 Task: Create in the project Vigilant an epic 'Data Retention'.
Action: Mouse moved to (205, 62)
Screenshot: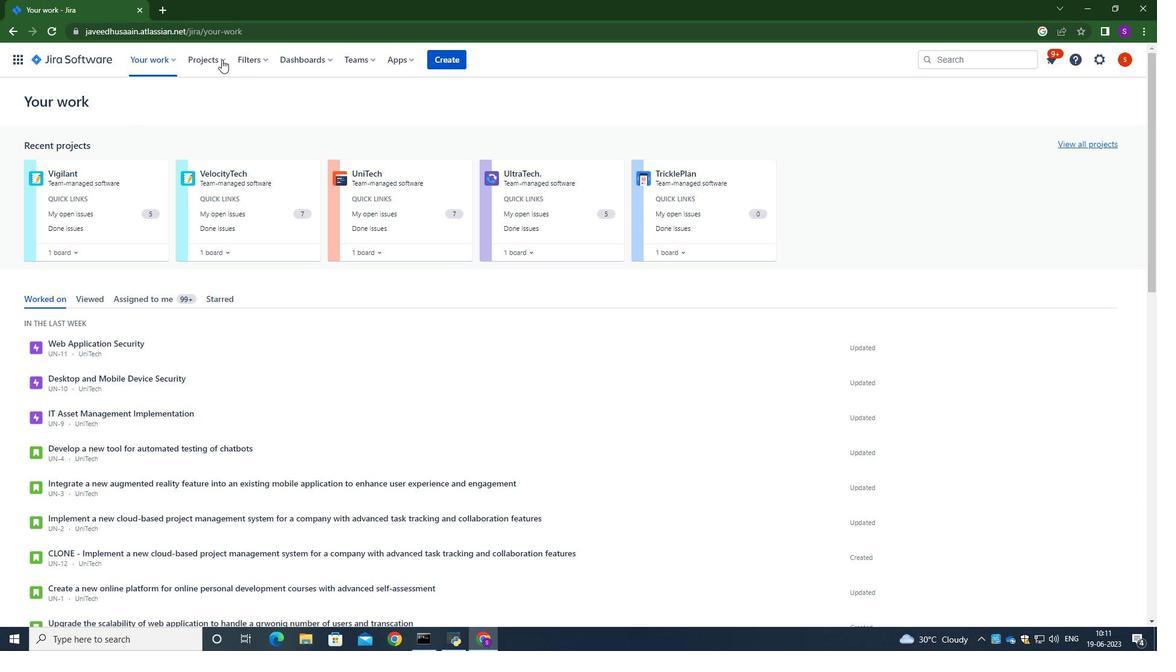 
Action: Mouse pressed left at (205, 62)
Screenshot: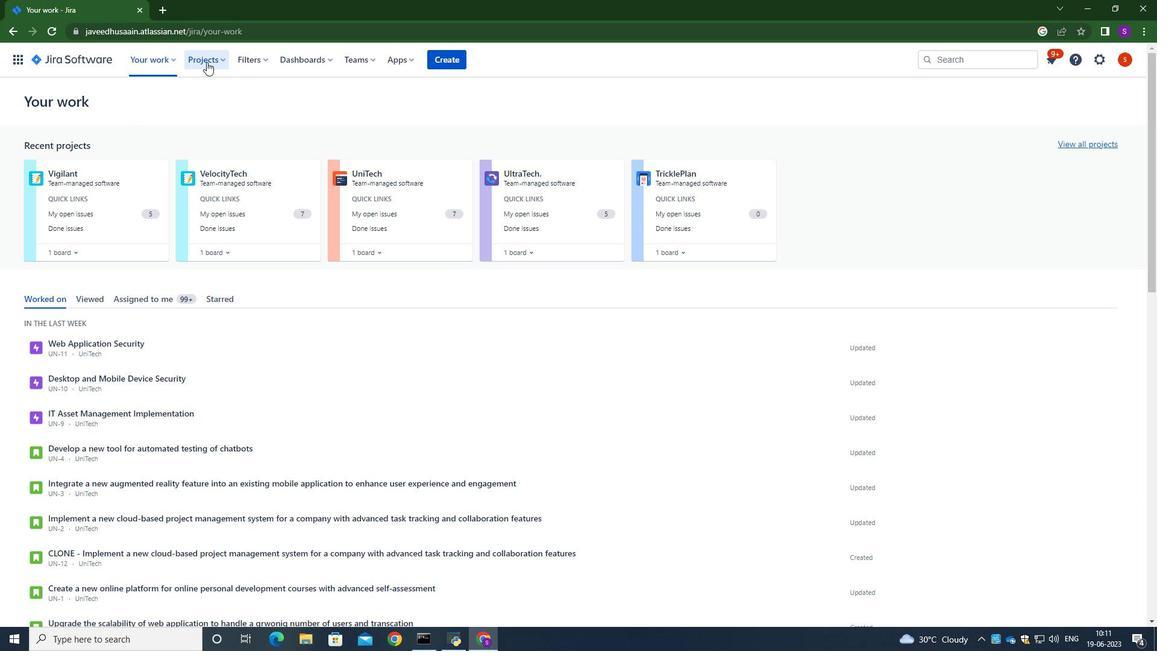 
Action: Mouse moved to (224, 124)
Screenshot: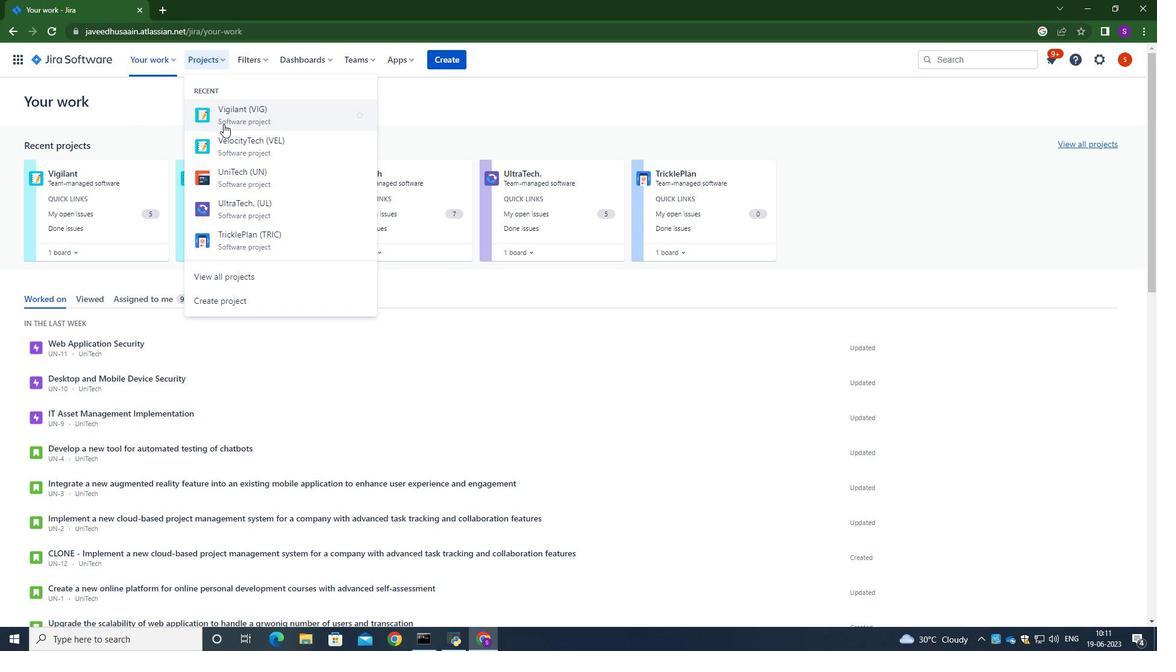 
Action: Mouse pressed left at (224, 124)
Screenshot: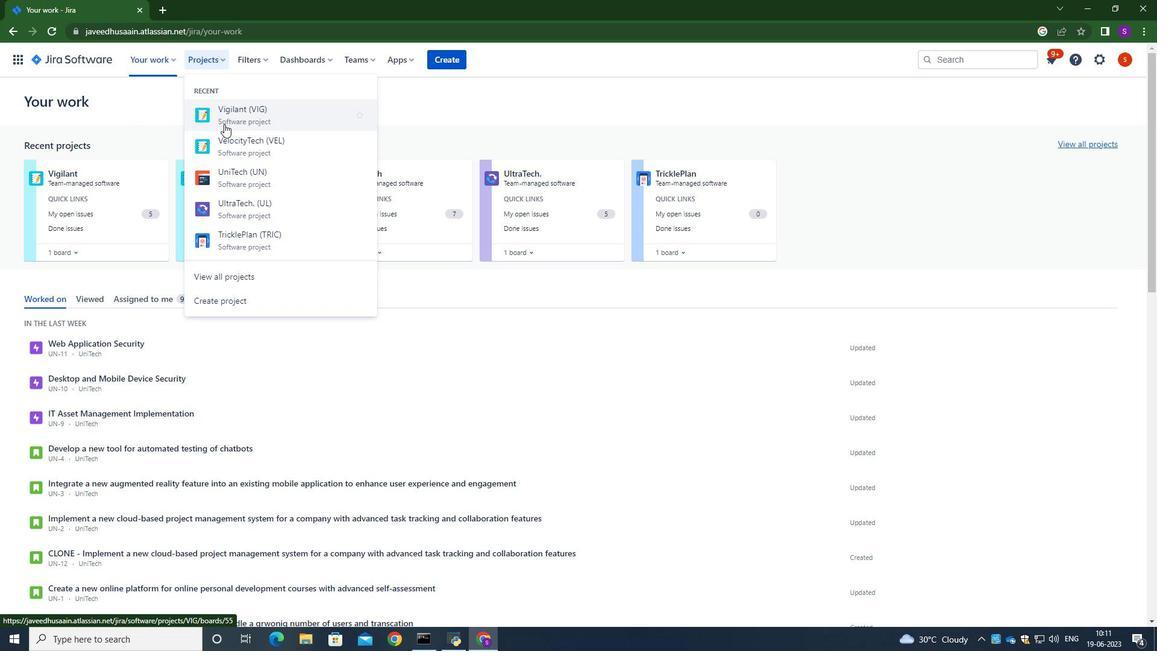 
Action: Mouse moved to (65, 185)
Screenshot: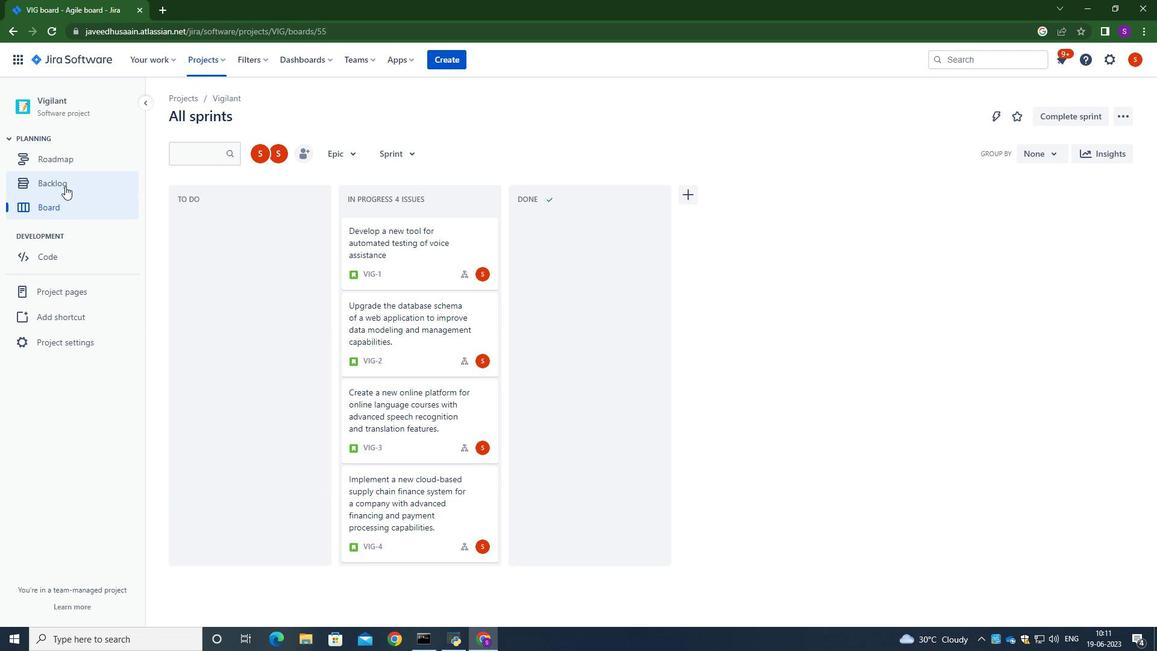 
Action: Mouse pressed left at (65, 185)
Screenshot: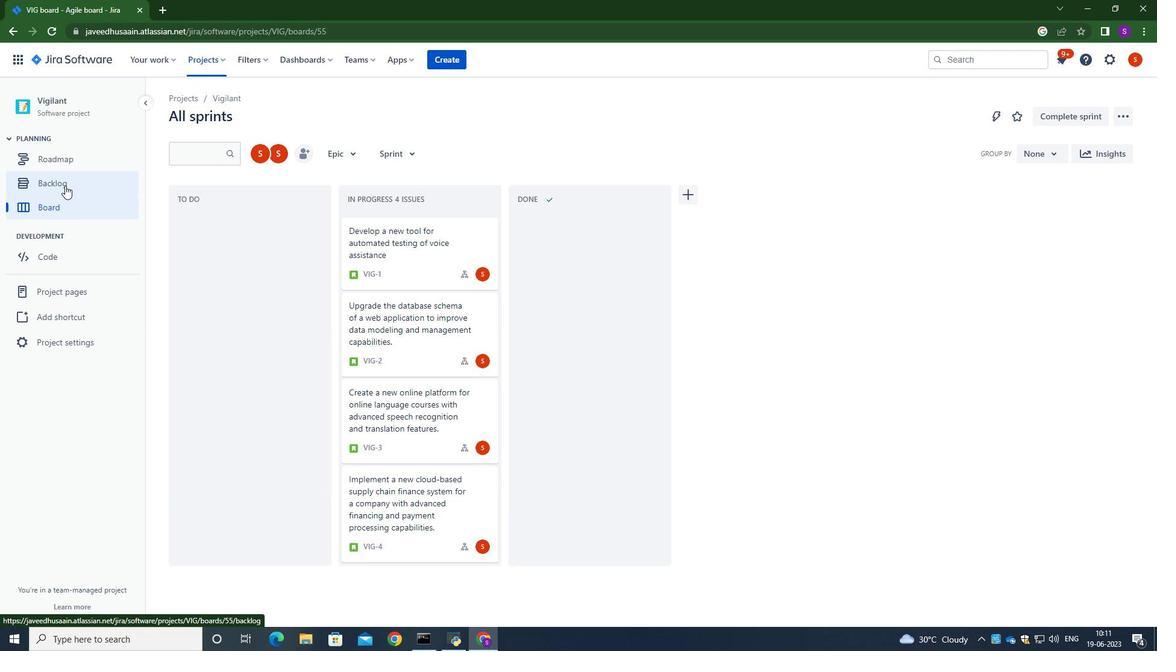 
Action: Mouse moved to (246, 274)
Screenshot: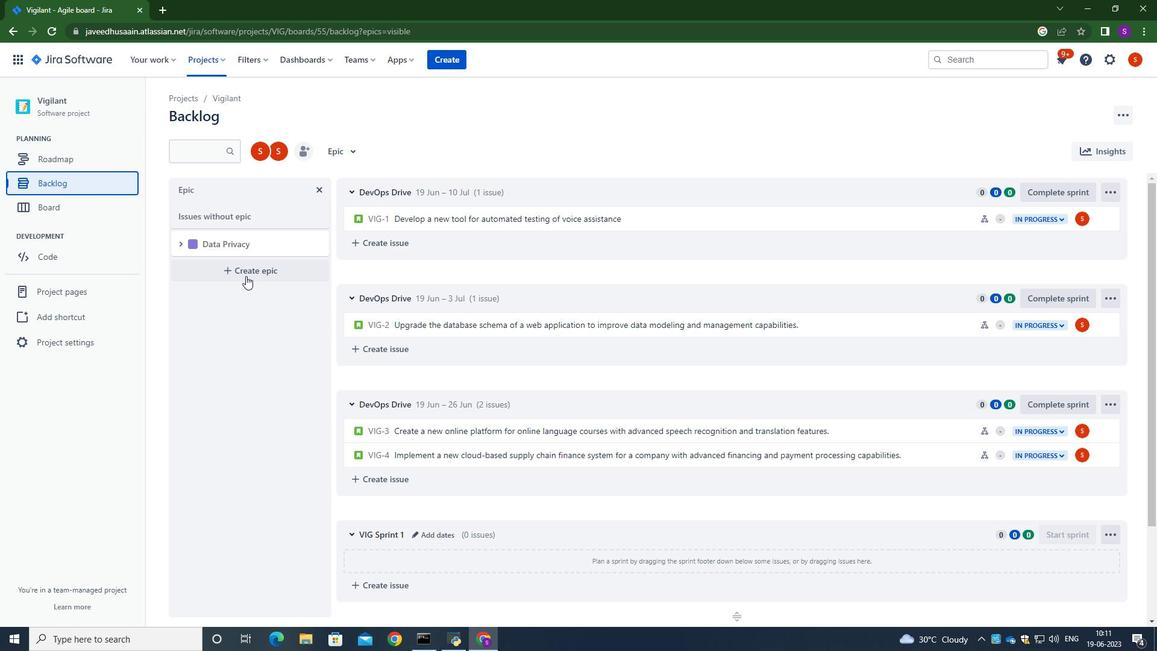 
Action: Mouse pressed left at (246, 274)
Screenshot: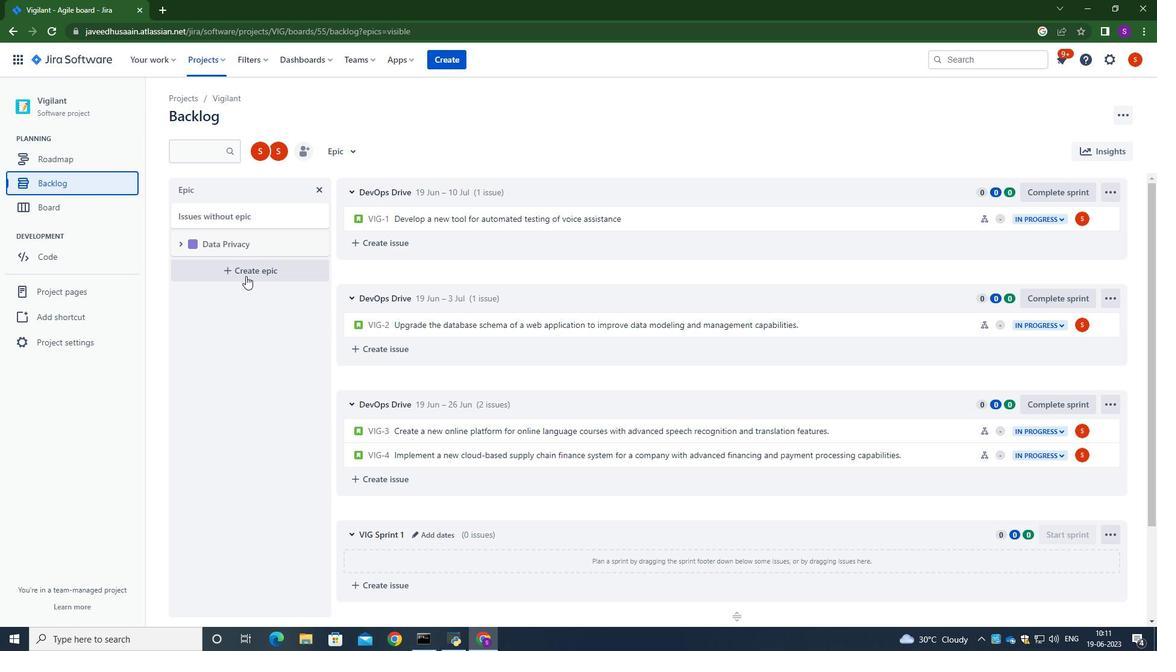
Action: Mouse moved to (246, 272)
Screenshot: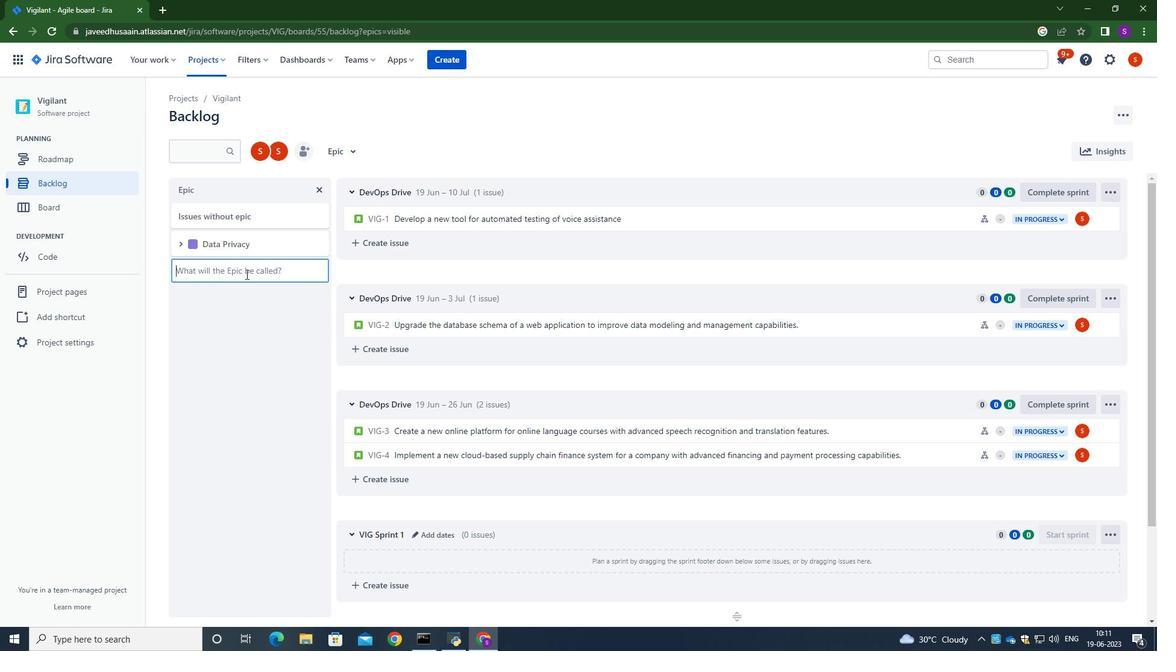 
Action: Mouse pressed left at (246, 272)
Screenshot: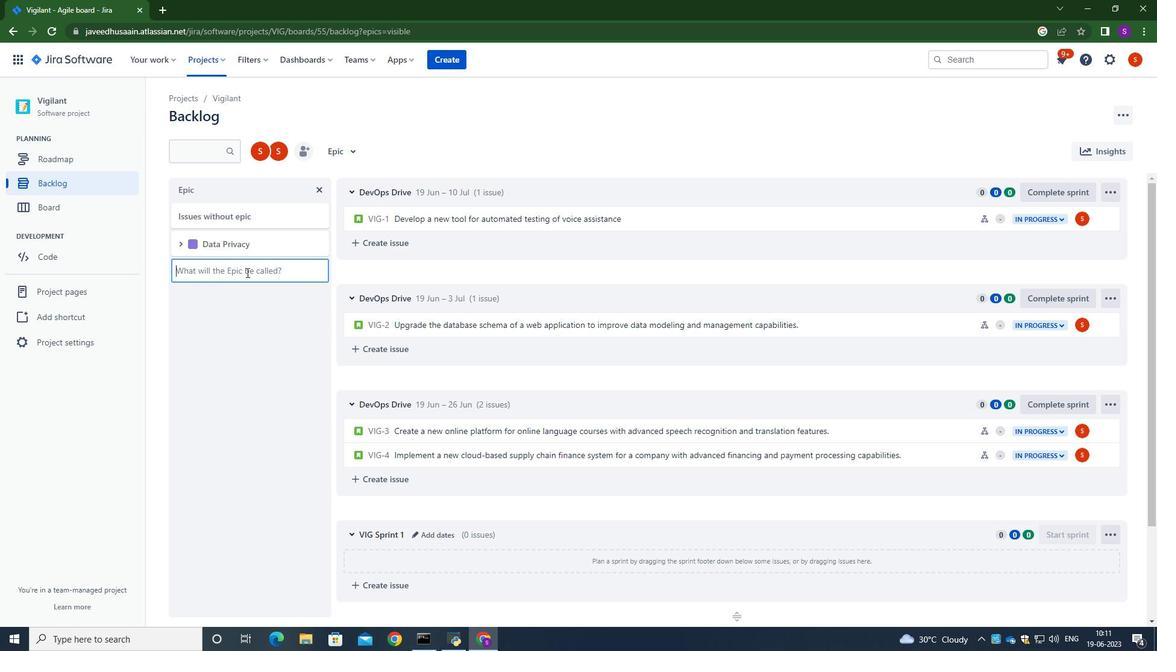 
Action: Key pressed <Key.caps_lock>S<Key.backspace>D<Key.caps_lock>ata<Key.space><Key.caps_lock>R<Key.caps_lock>etention<Key.enter>
Screenshot: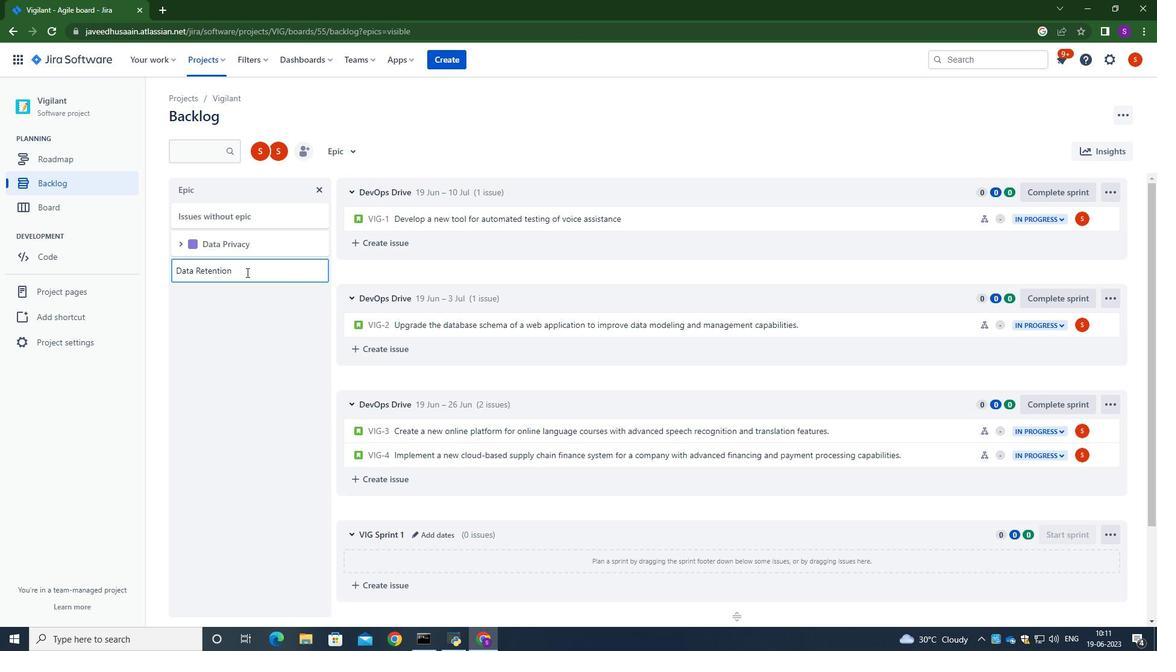 
Action: Mouse moved to (237, 361)
Screenshot: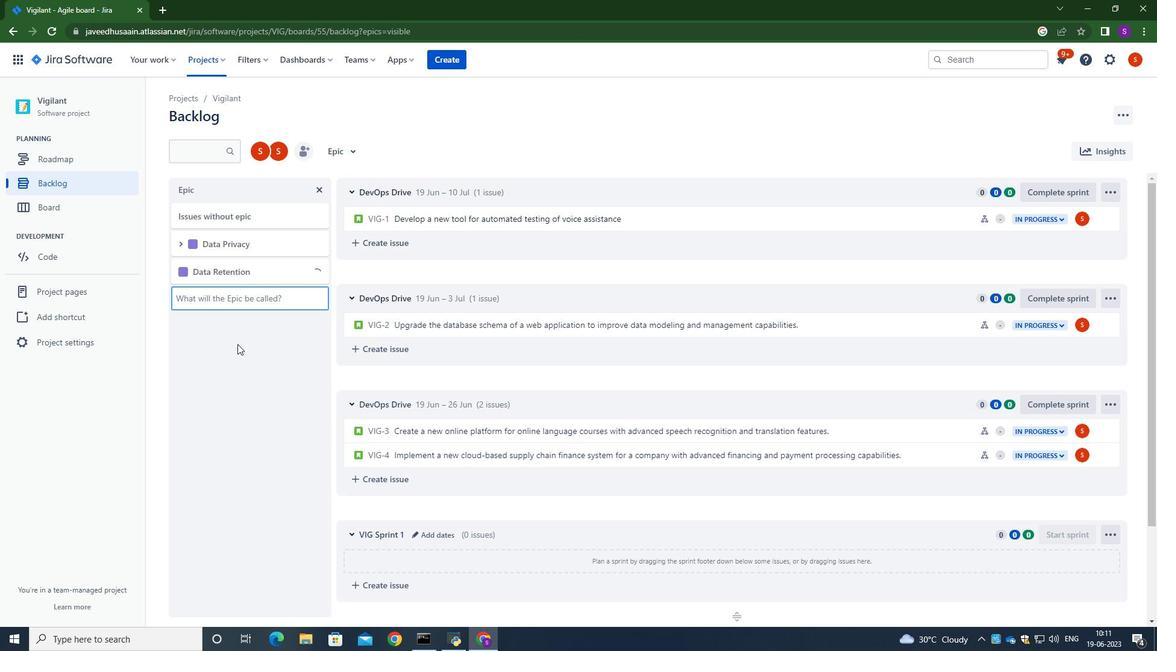 
